 Task: Add 30 minutes before the event.
Action: Mouse moved to (157, 401)
Screenshot: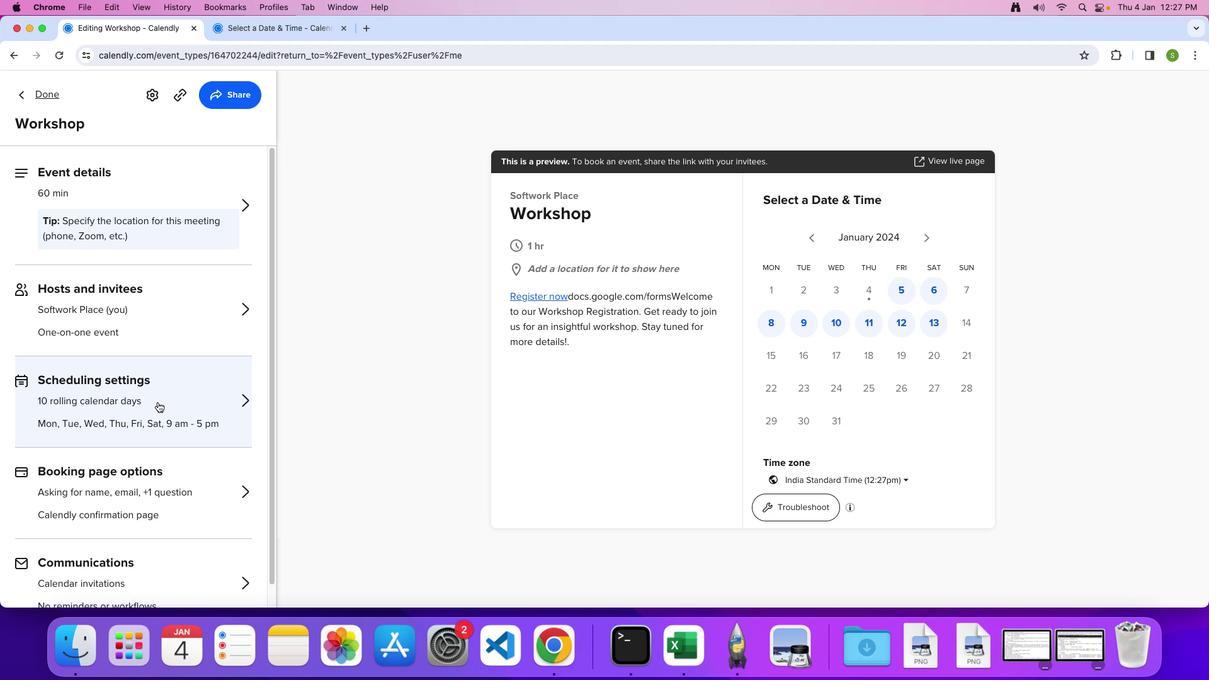 
Action: Mouse pressed left at (157, 401)
Screenshot: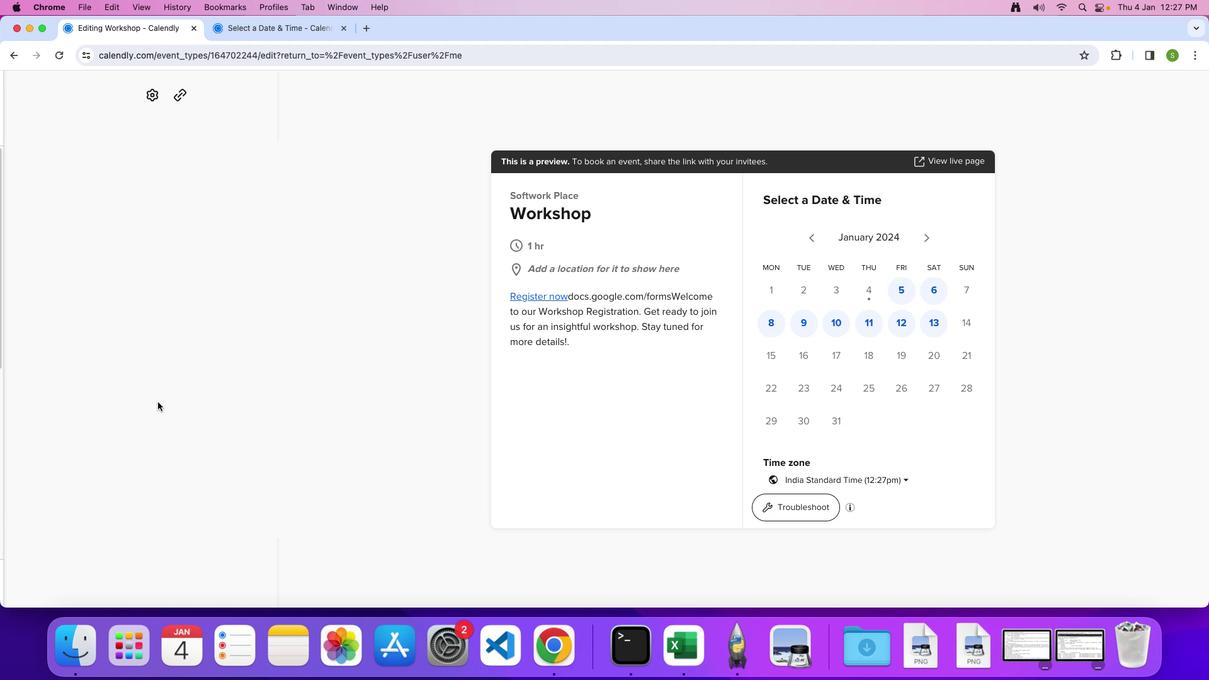 
Action: Mouse moved to (131, 482)
Screenshot: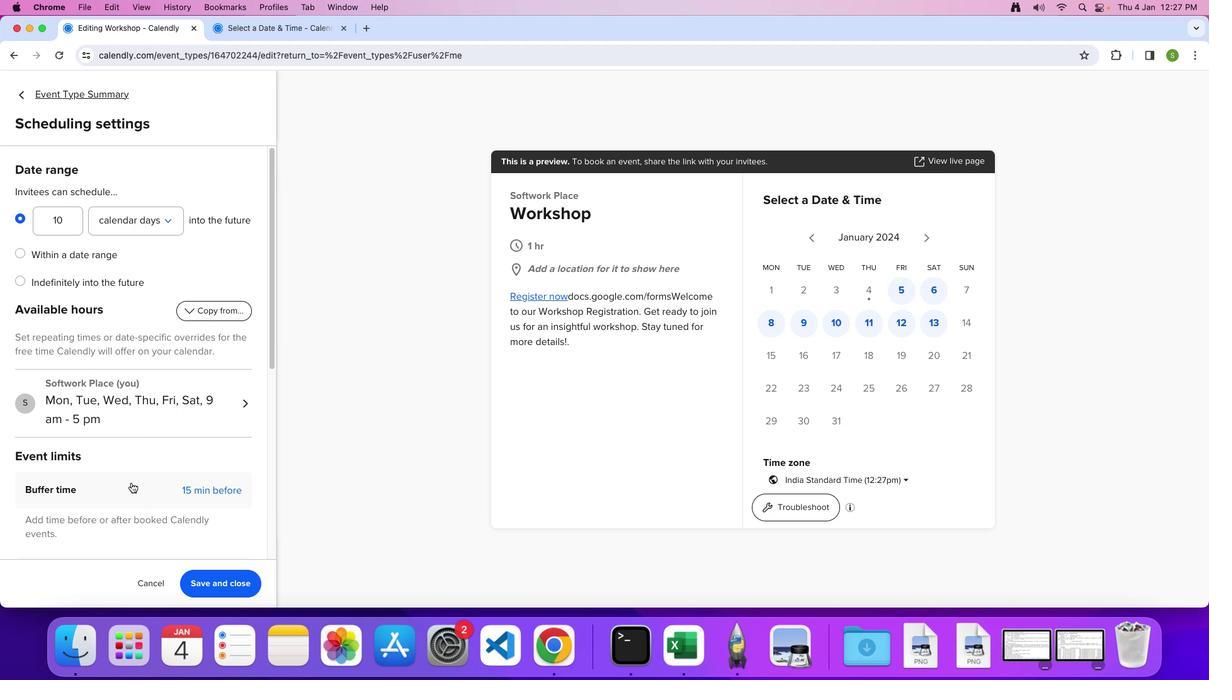 
Action: Mouse pressed left at (131, 482)
Screenshot: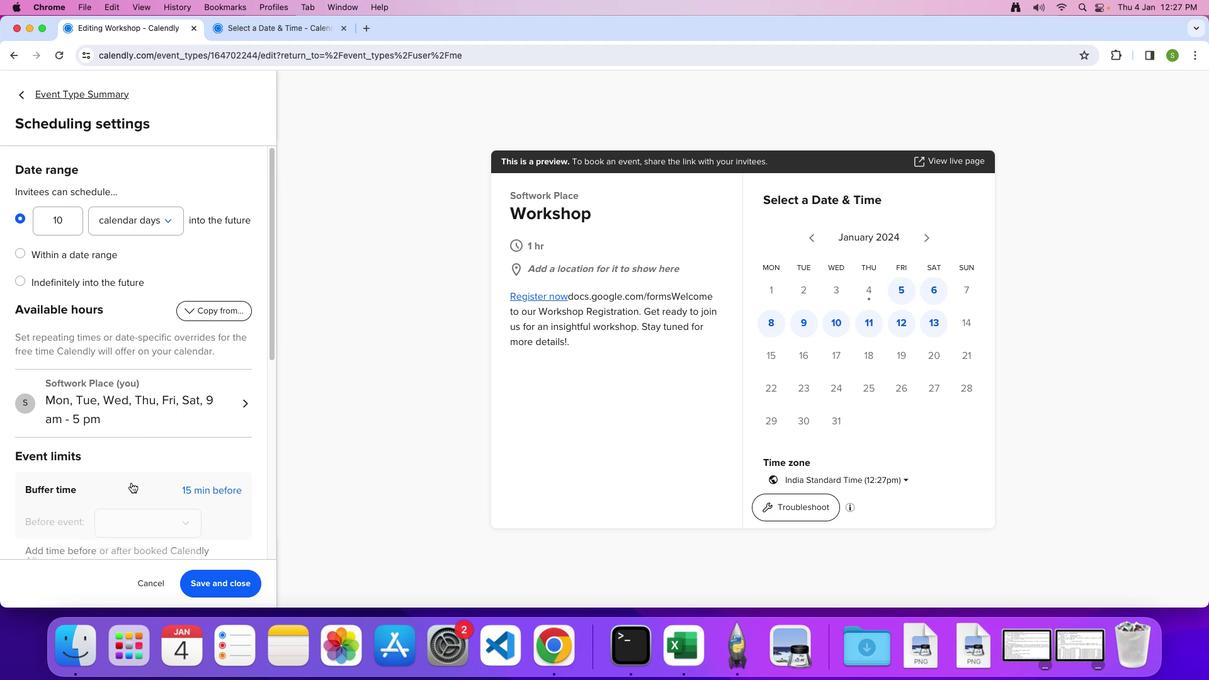 
Action: Mouse moved to (154, 515)
Screenshot: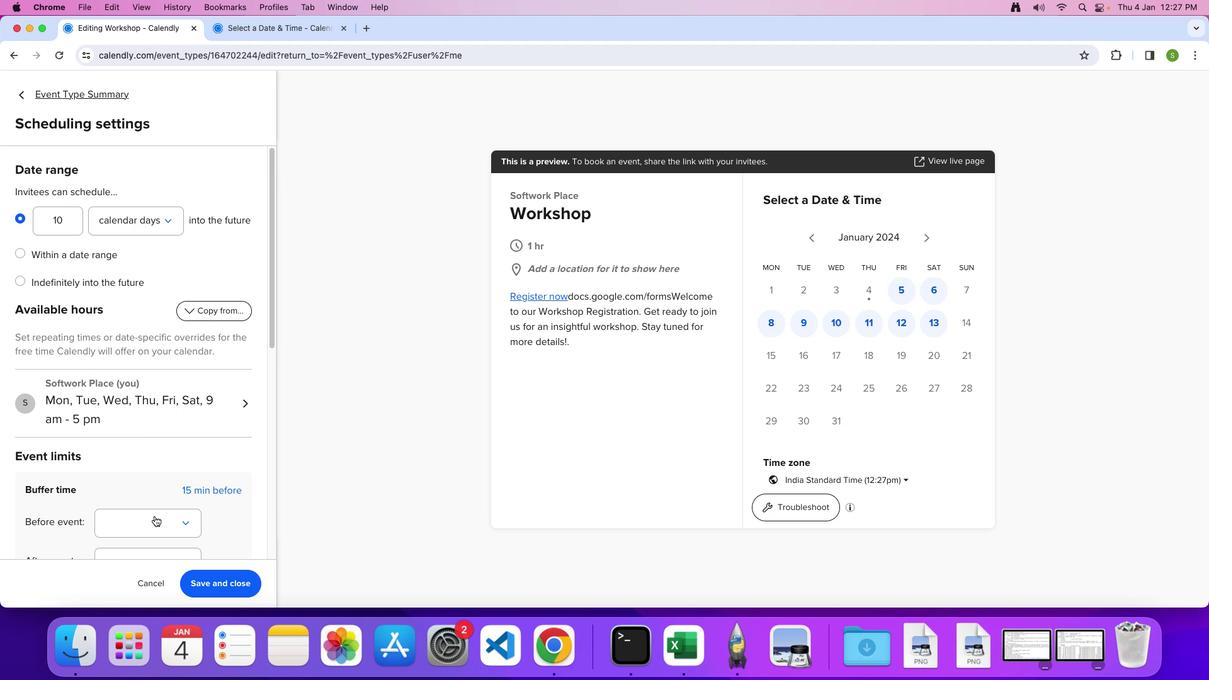 
Action: Mouse pressed left at (154, 515)
Screenshot: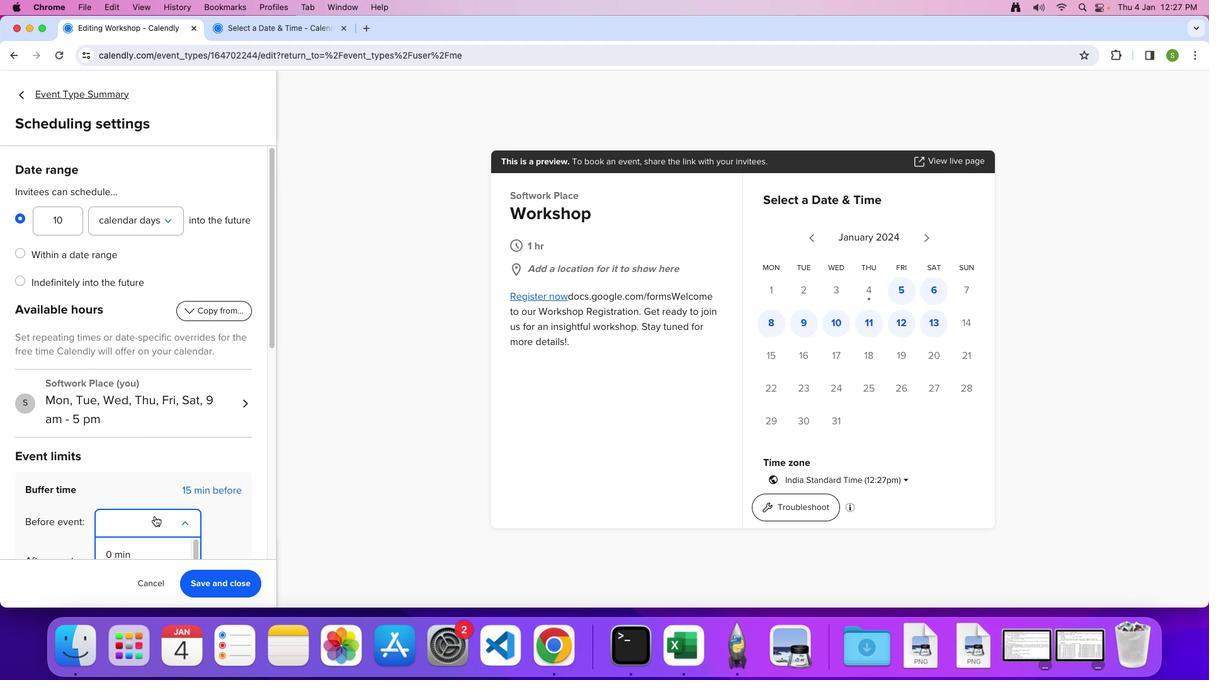 
Action: Mouse moved to (160, 507)
Screenshot: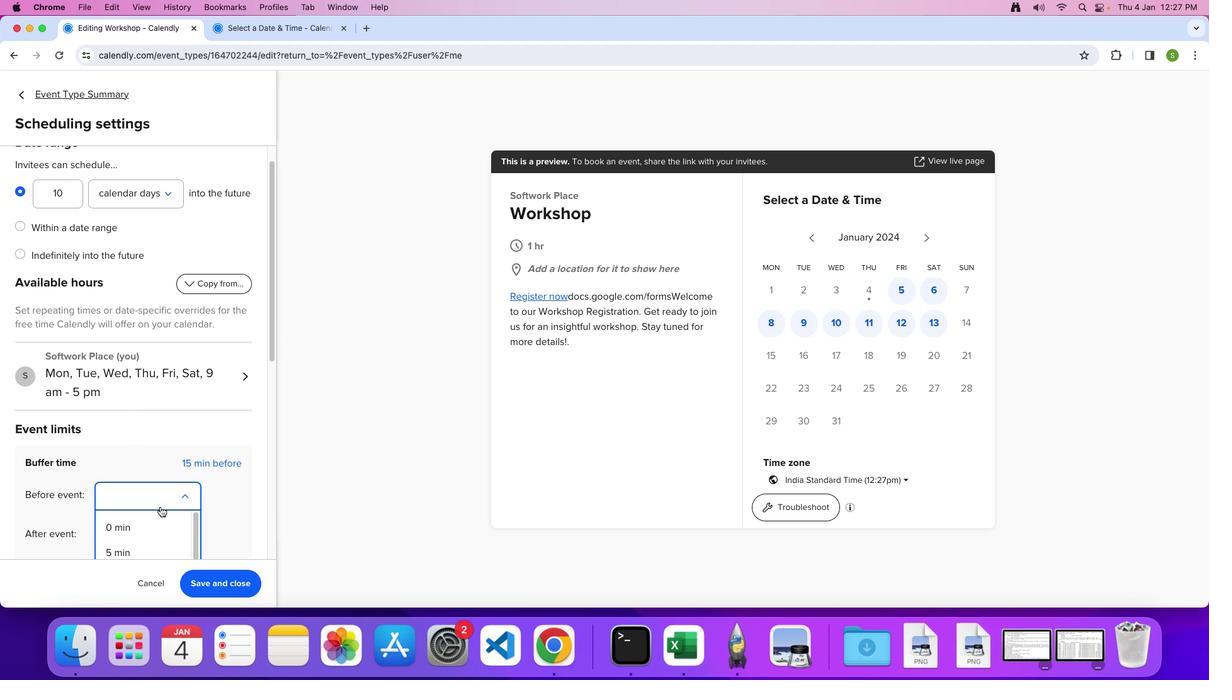 
Action: Mouse scrolled (160, 507) with delta (0, 0)
Screenshot: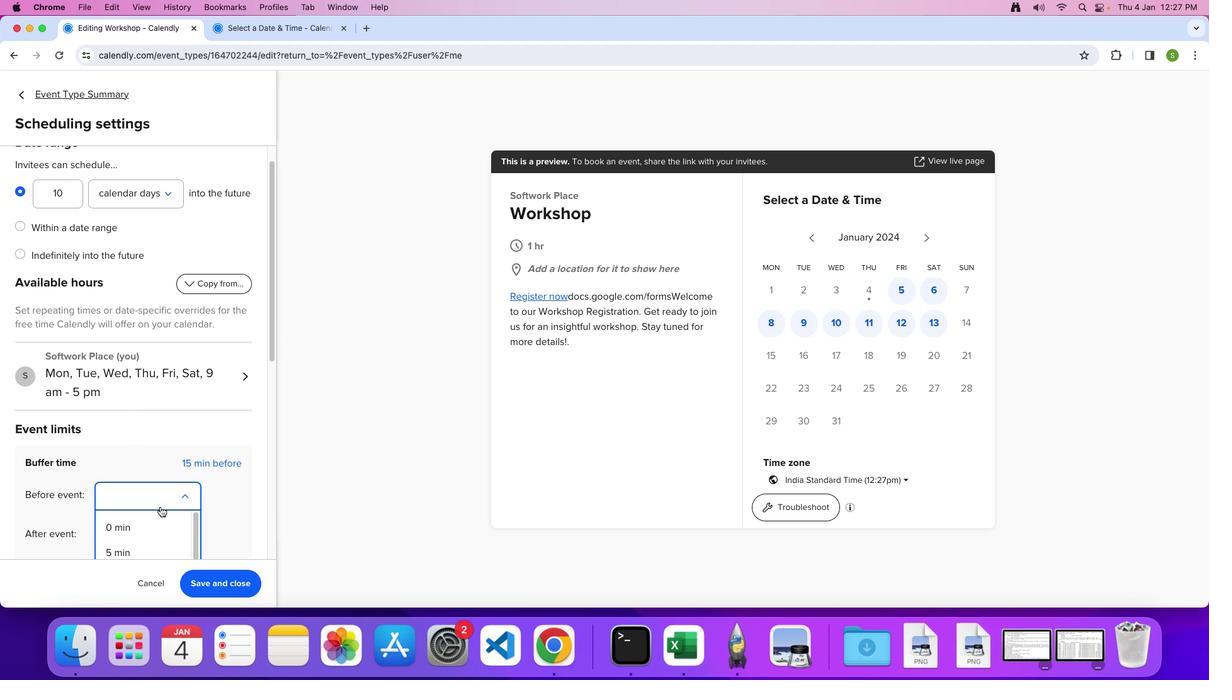 
Action: Mouse moved to (160, 507)
Screenshot: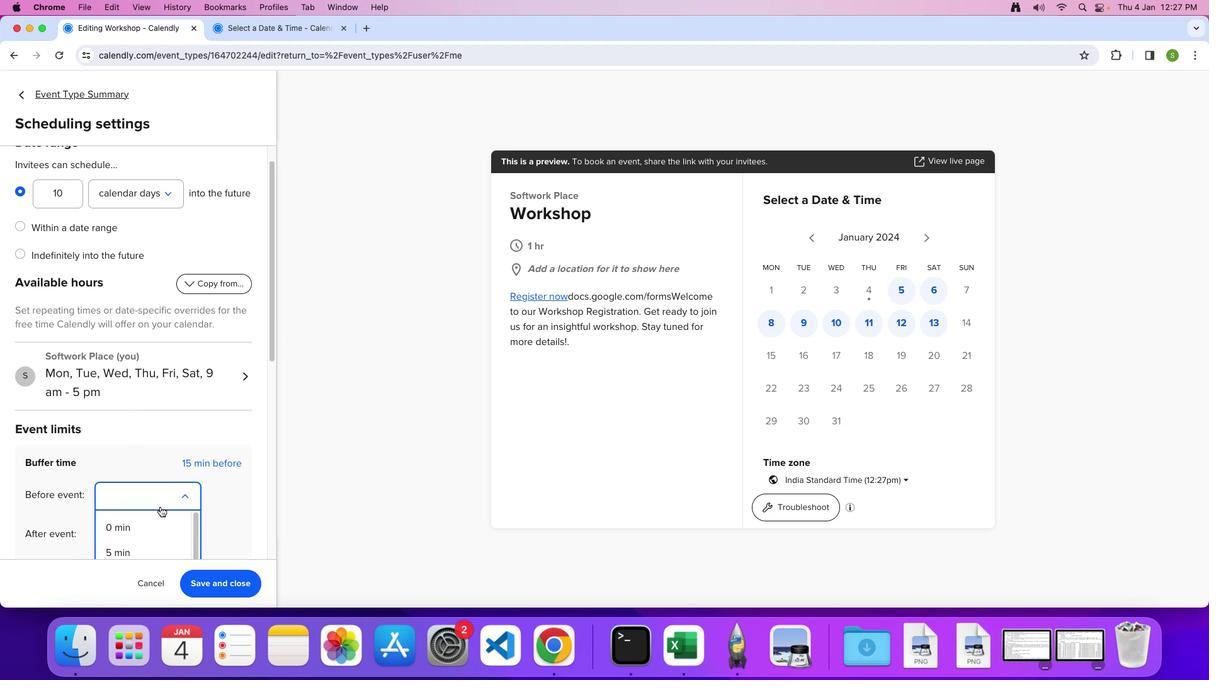 
Action: Mouse scrolled (160, 507) with delta (0, 0)
Screenshot: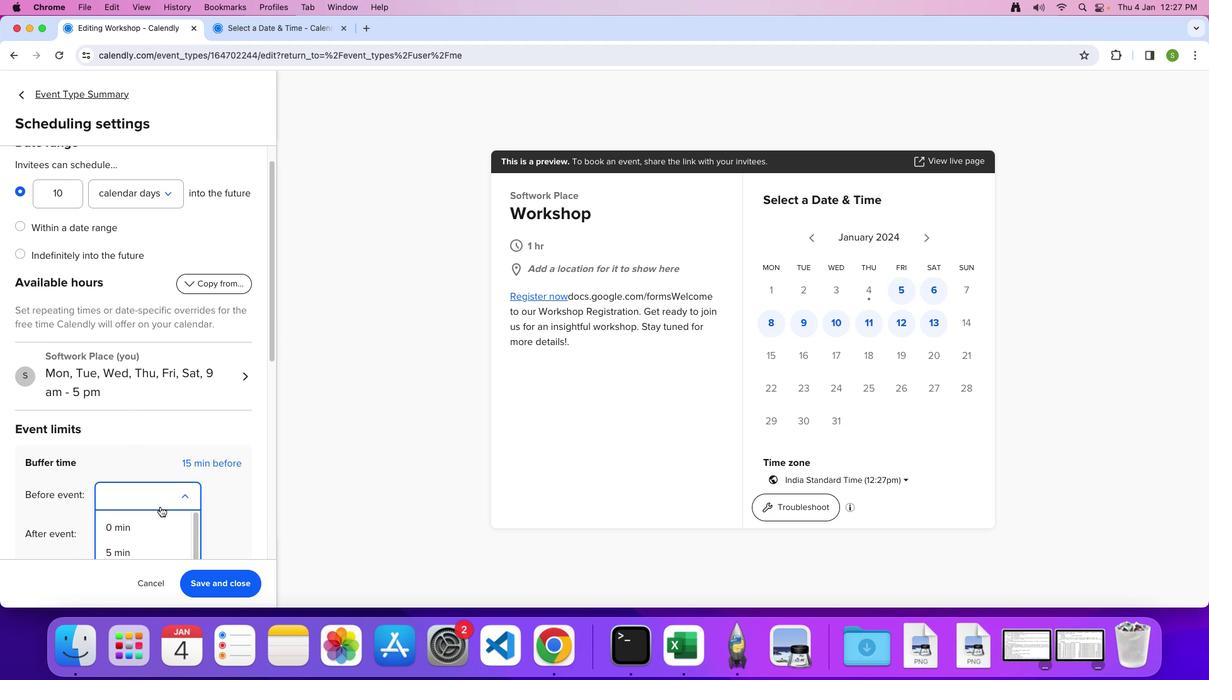 
Action: Mouse moved to (160, 507)
Screenshot: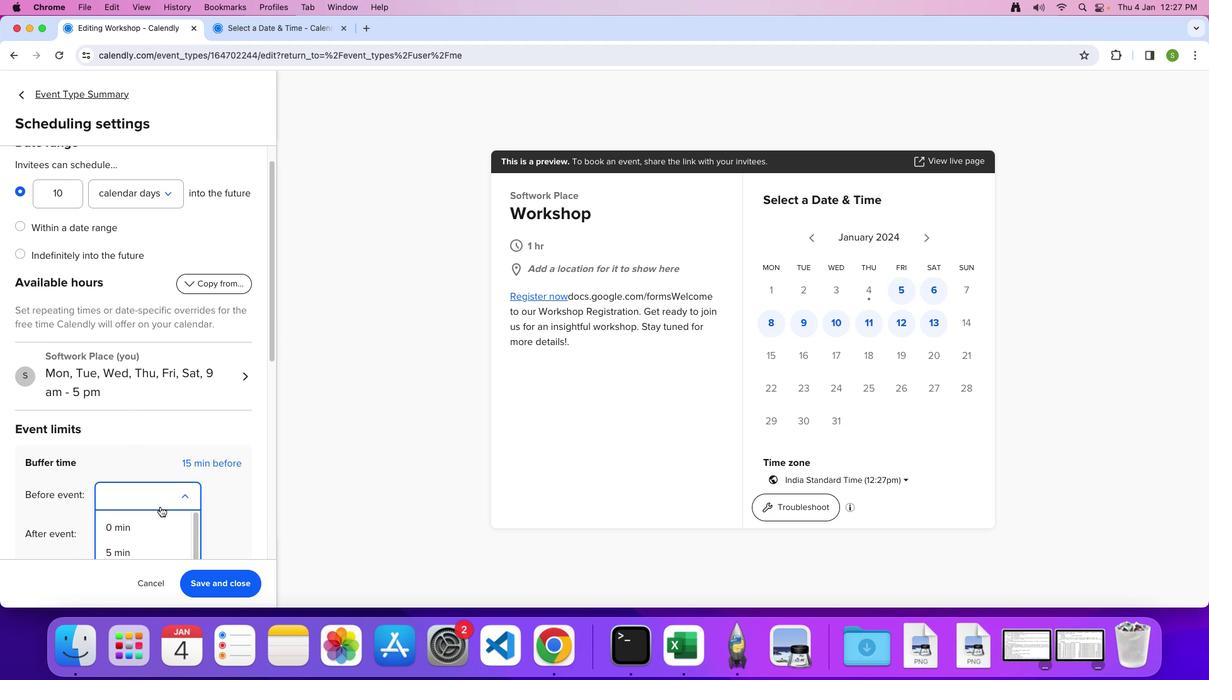 
Action: Mouse scrolled (160, 507) with delta (0, 0)
Screenshot: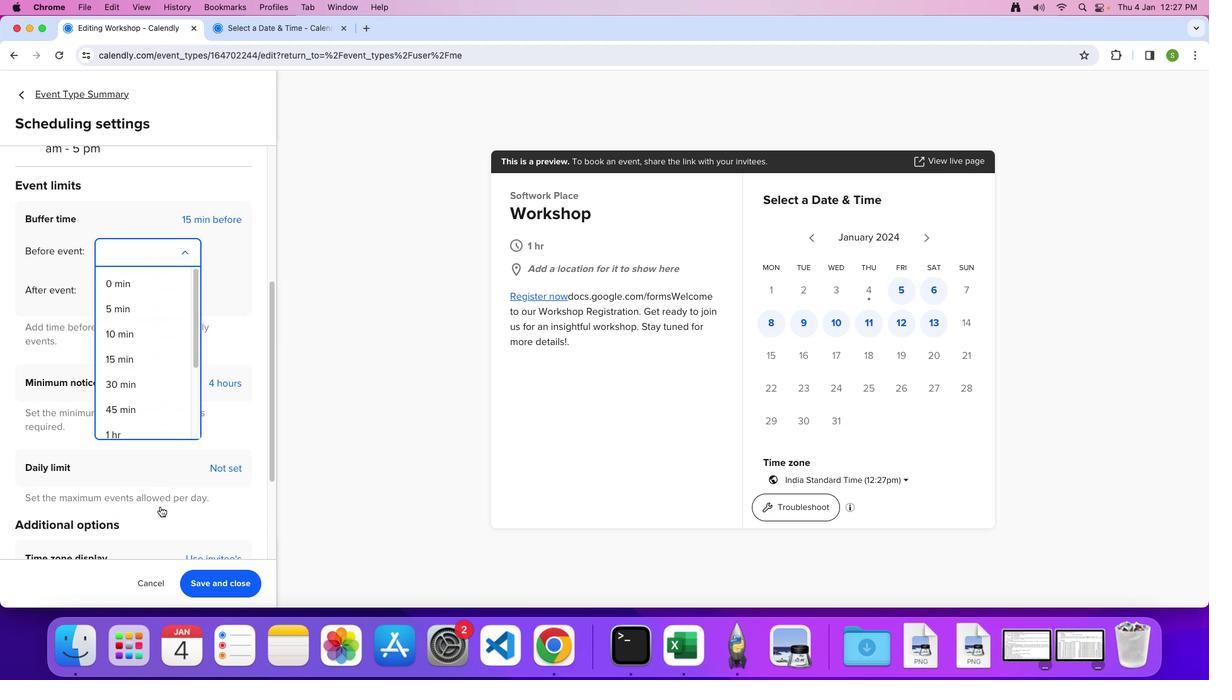 
Action: Mouse scrolled (160, 507) with delta (0, 0)
Screenshot: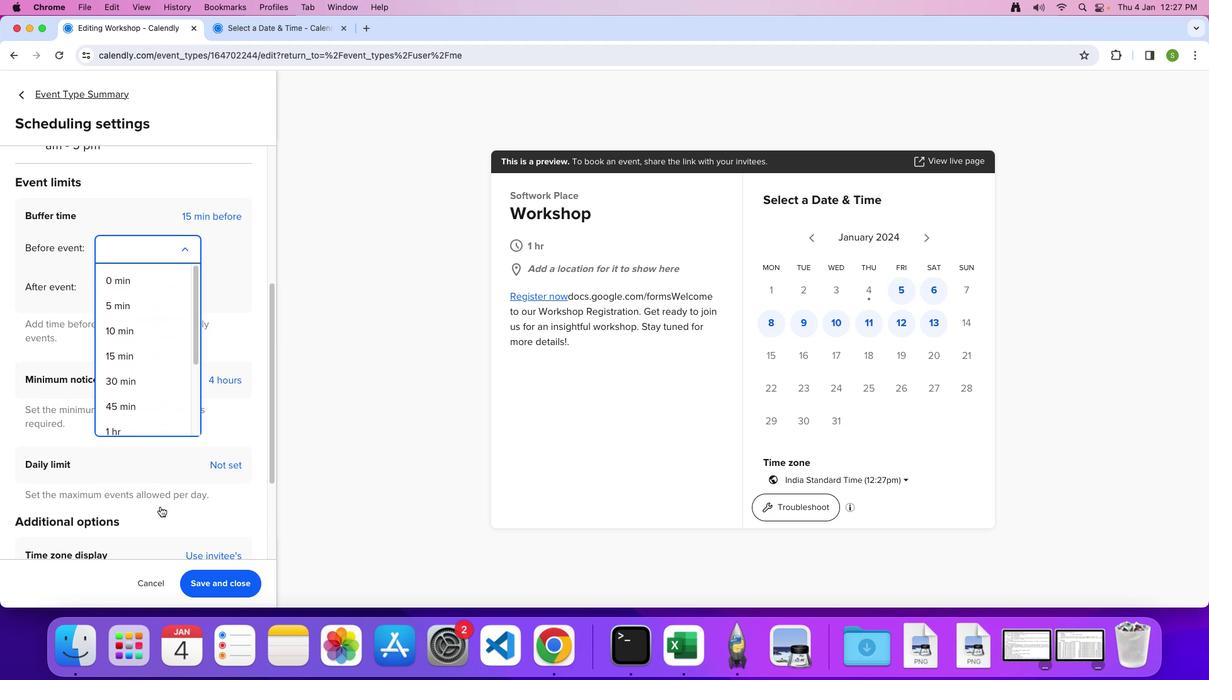 
Action: Mouse scrolled (160, 507) with delta (0, -2)
Screenshot: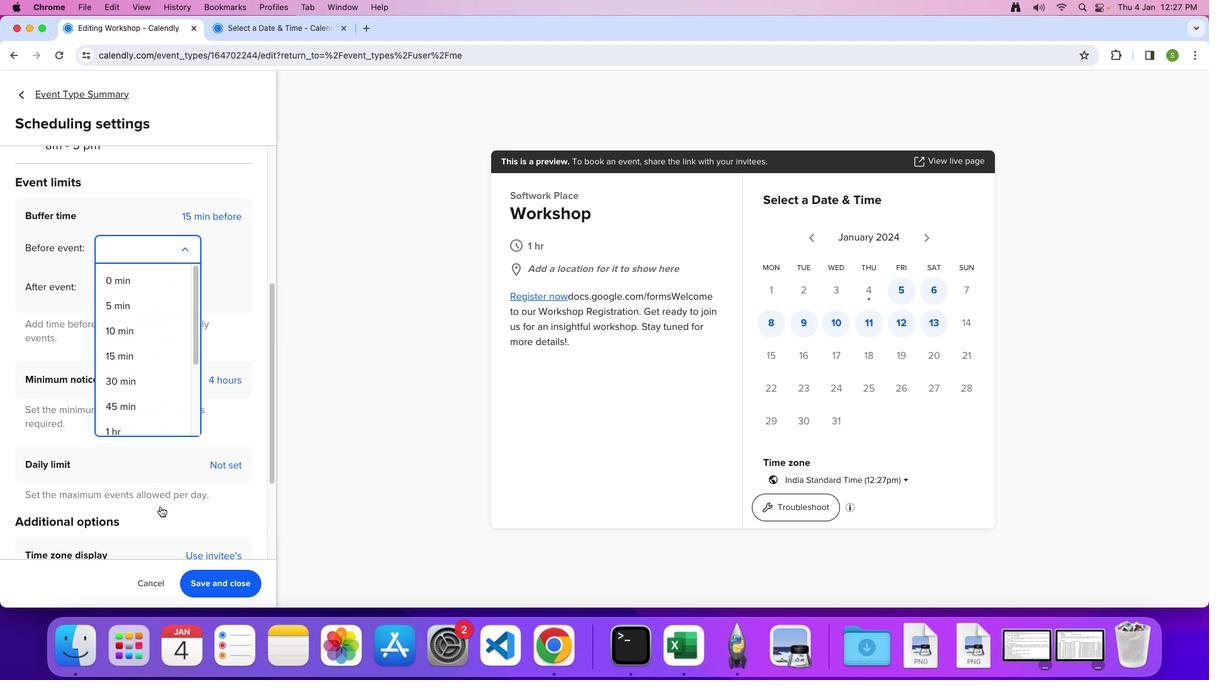 
Action: Mouse scrolled (160, 507) with delta (0, -2)
Screenshot: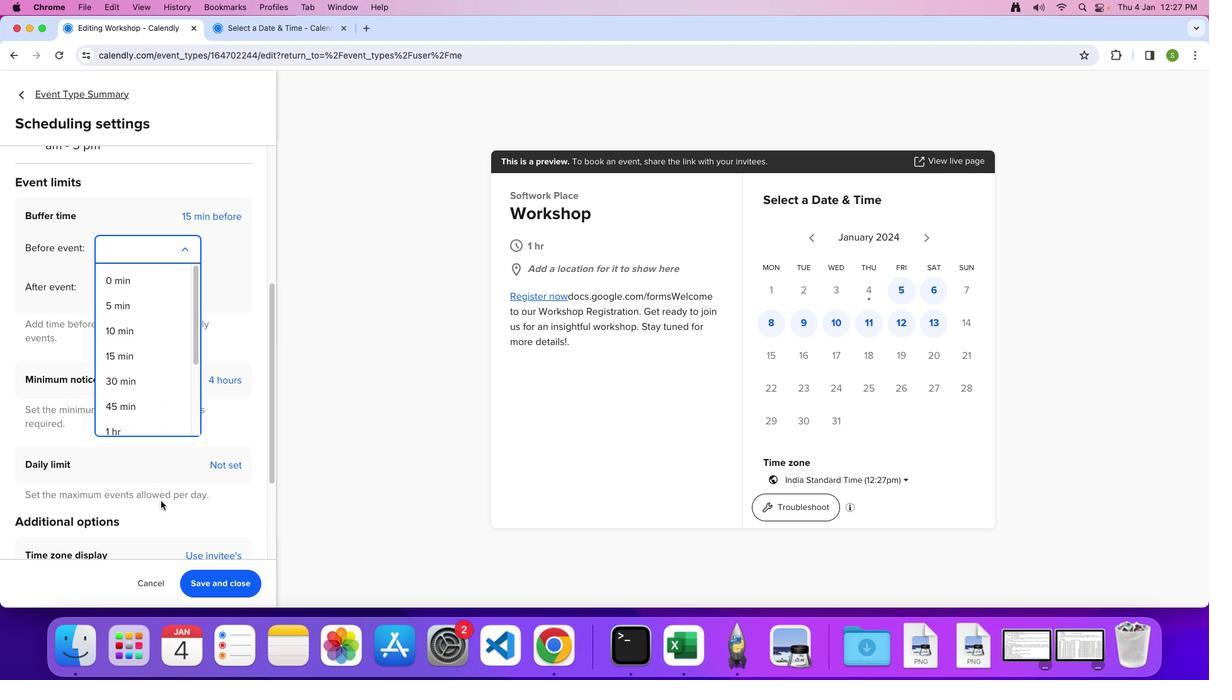 
Action: Mouse moved to (136, 381)
Screenshot: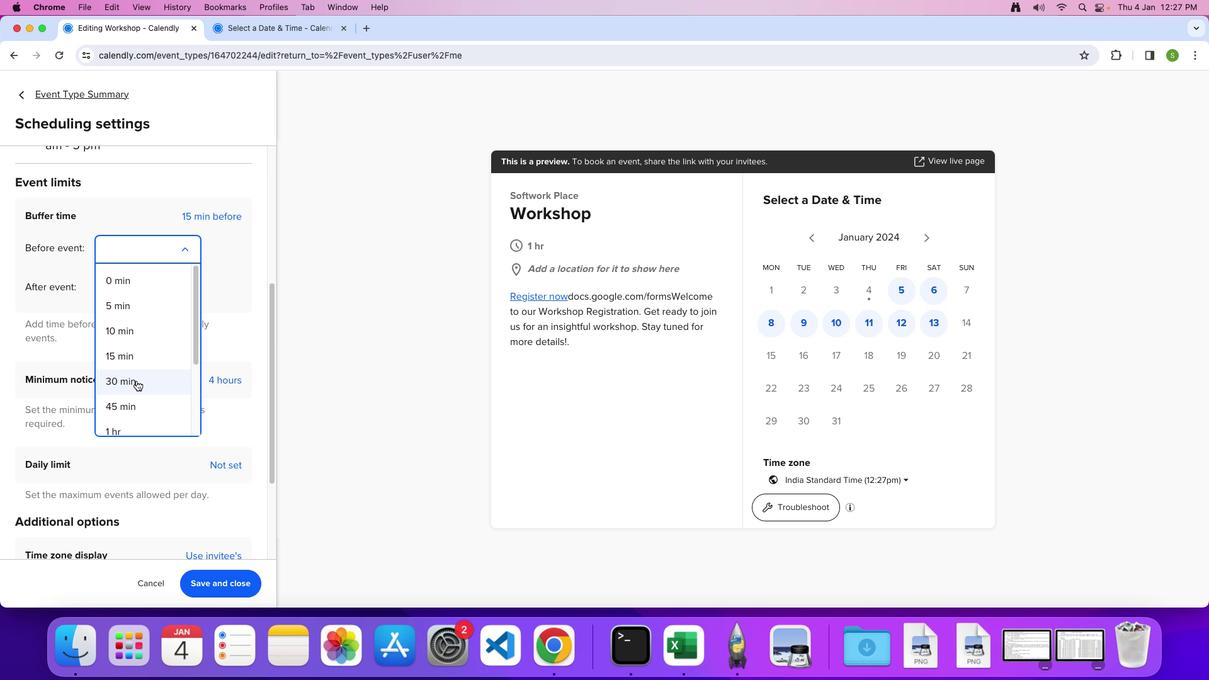 
Action: Mouse pressed left at (136, 381)
Screenshot: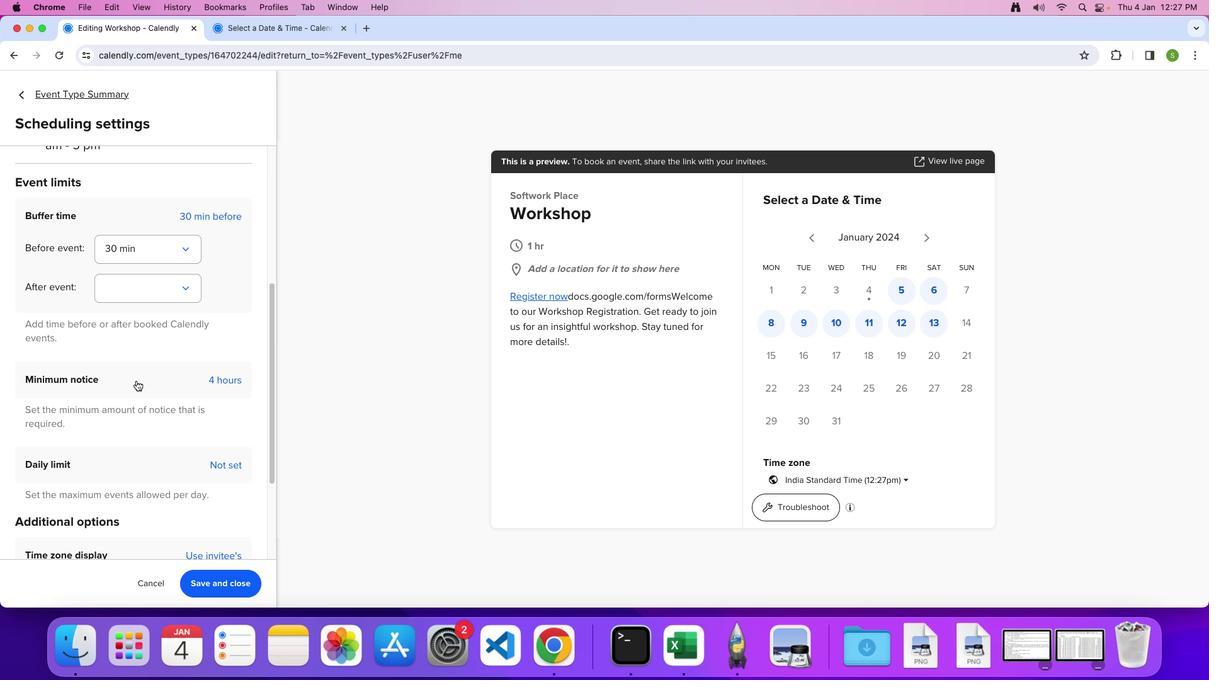 
Action: Mouse moved to (210, 589)
Screenshot: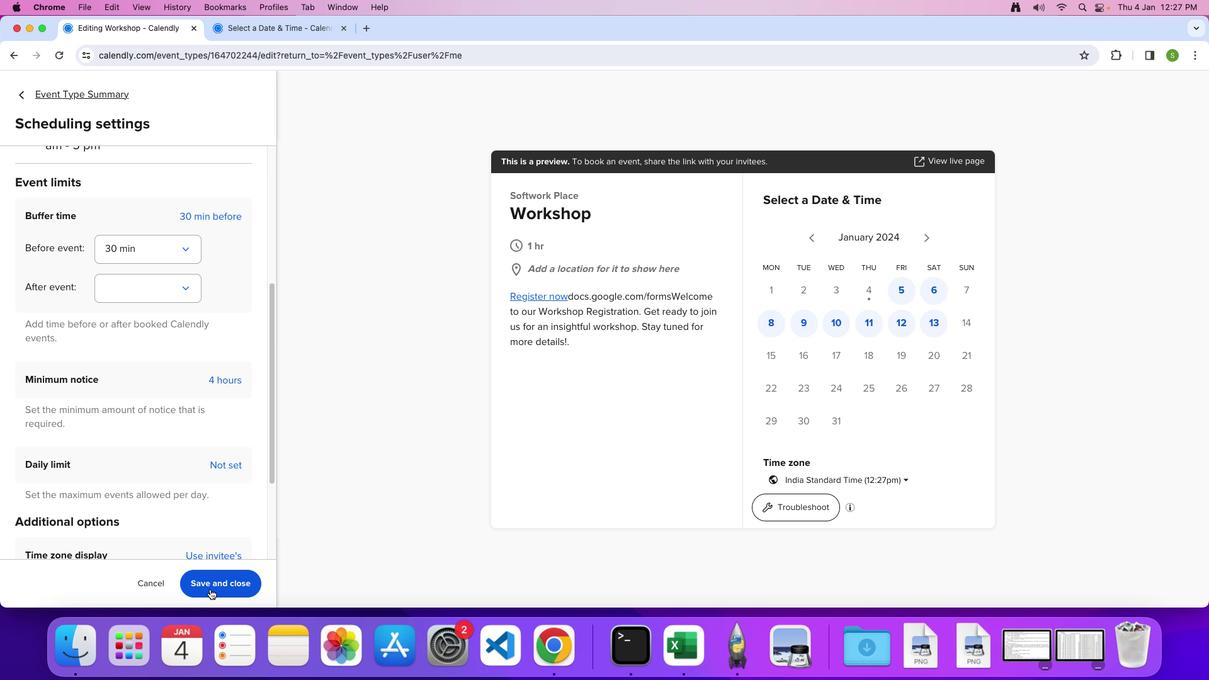 
Action: Mouse pressed left at (210, 589)
Screenshot: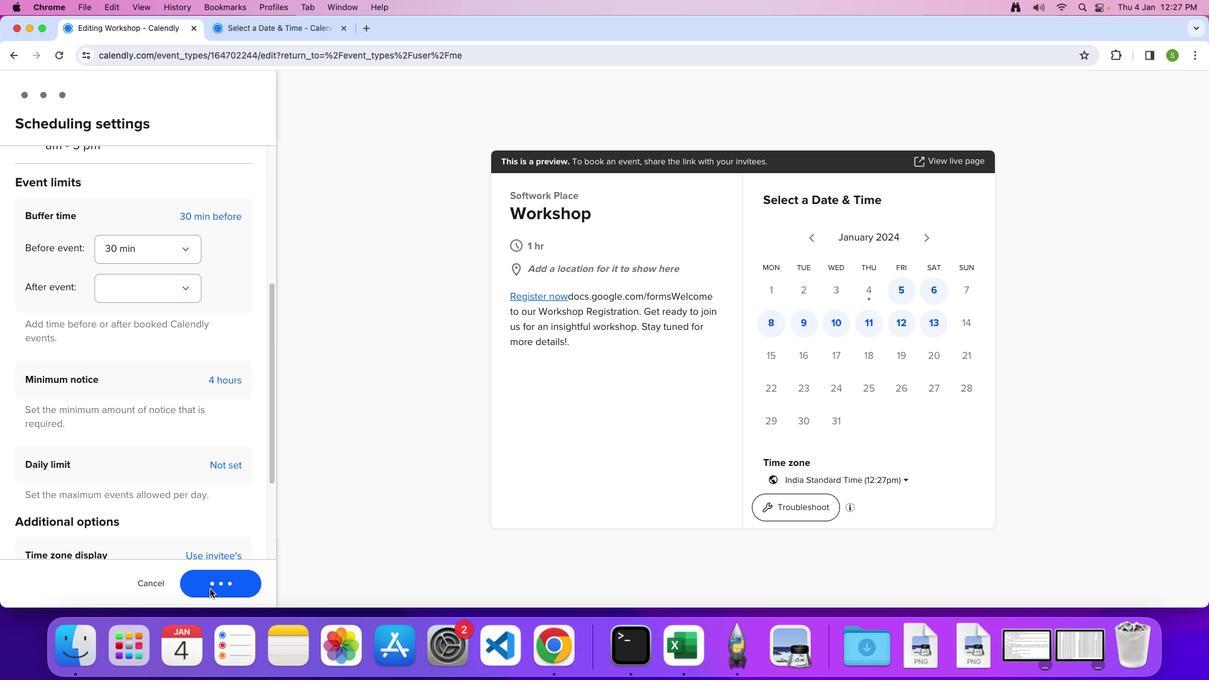 
